 Task: Delete the row of the table from the format menu text "Business Plan".
Action: Mouse moved to (179, 70)
Screenshot: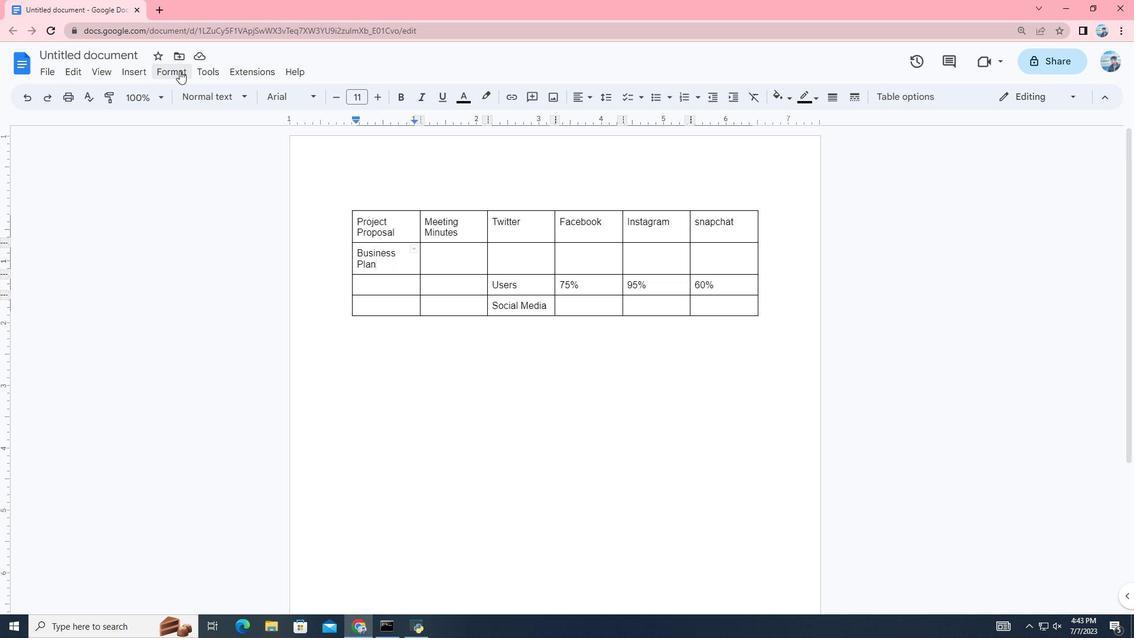 
Action: Mouse pressed left at (179, 70)
Screenshot: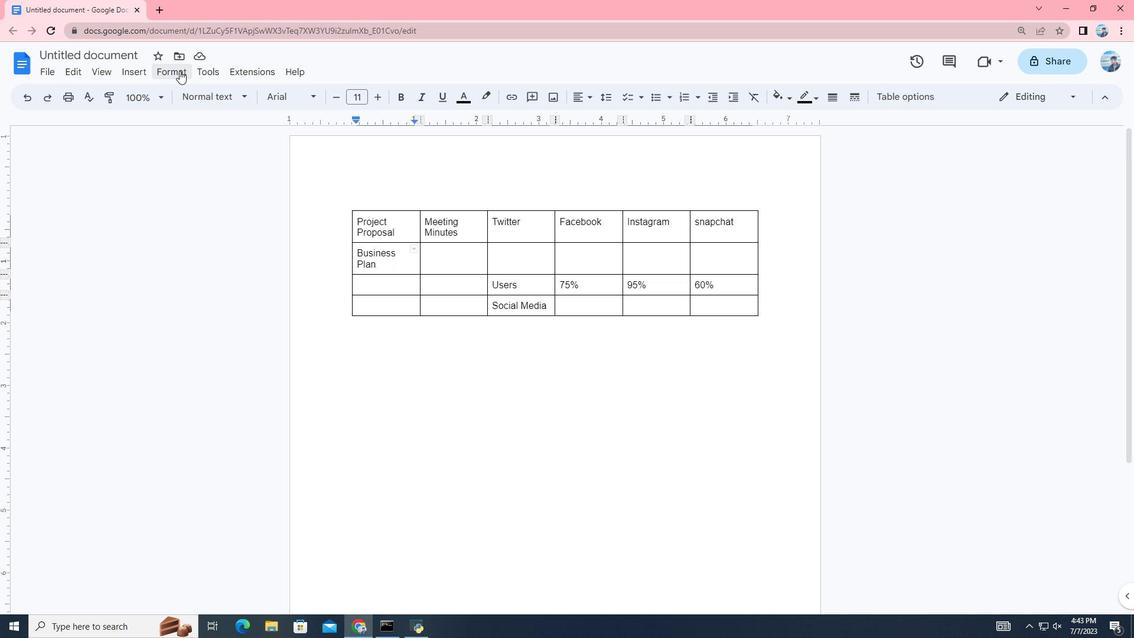 
Action: Mouse moved to (241, 296)
Screenshot: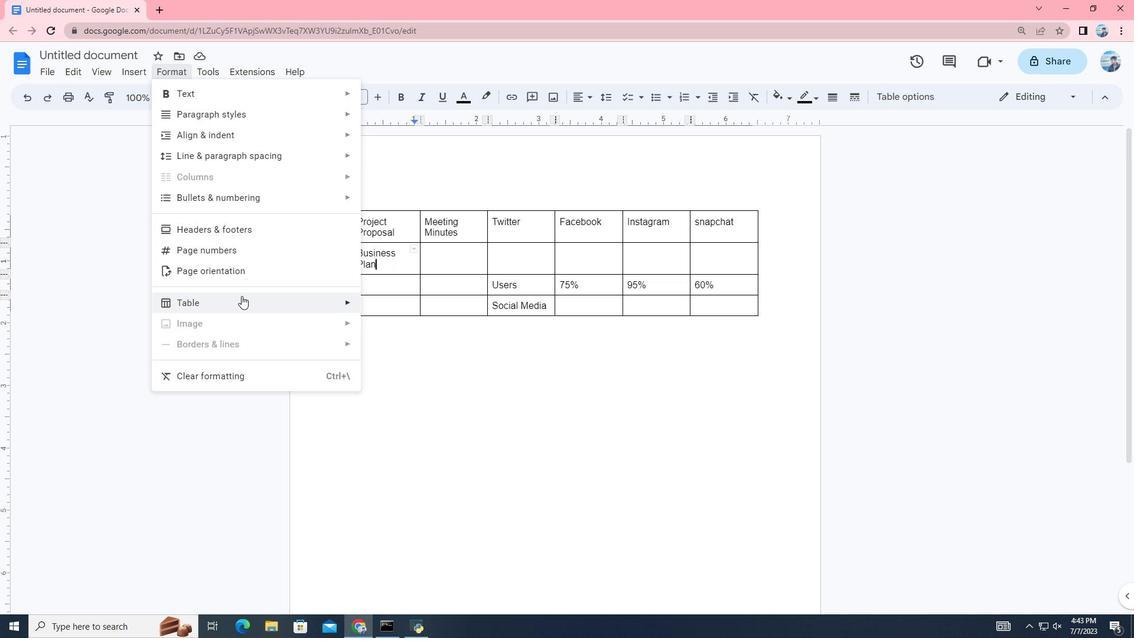 
Action: Mouse pressed left at (241, 296)
Screenshot: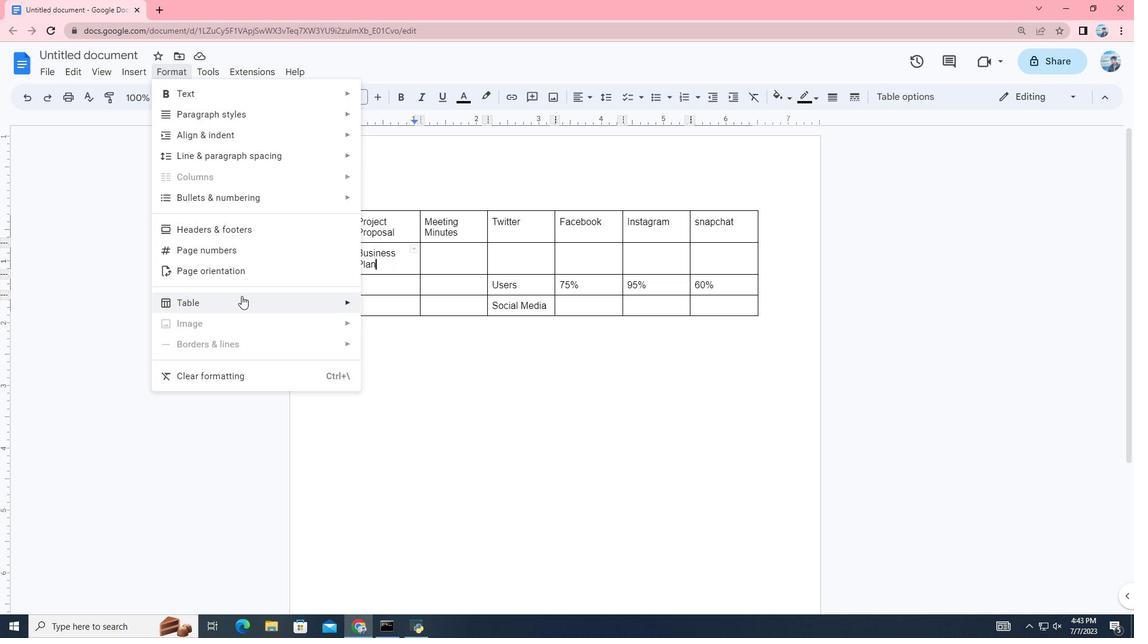 
Action: Mouse moved to (441, 280)
Screenshot: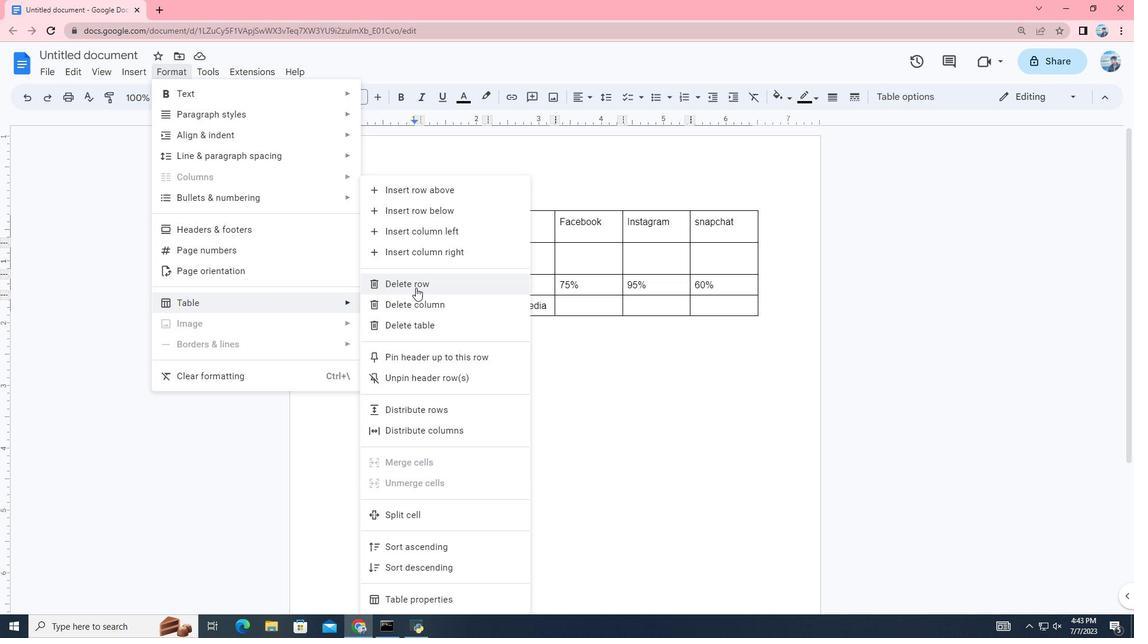 
Action: Mouse pressed left at (441, 280)
Screenshot: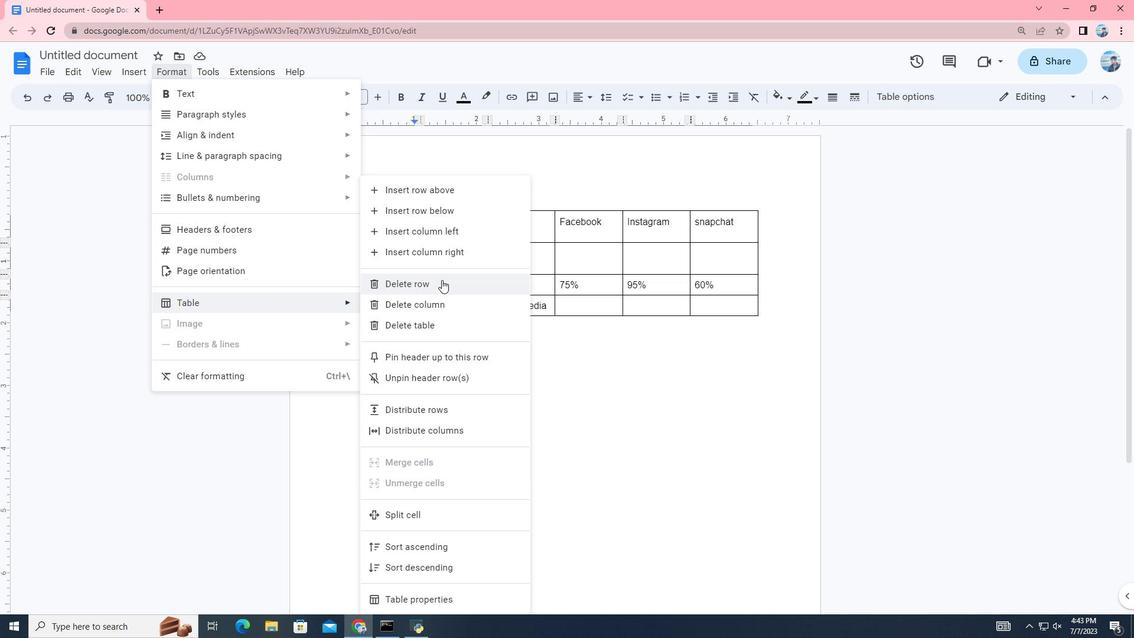 
Action: Mouse moved to (439, 288)
Screenshot: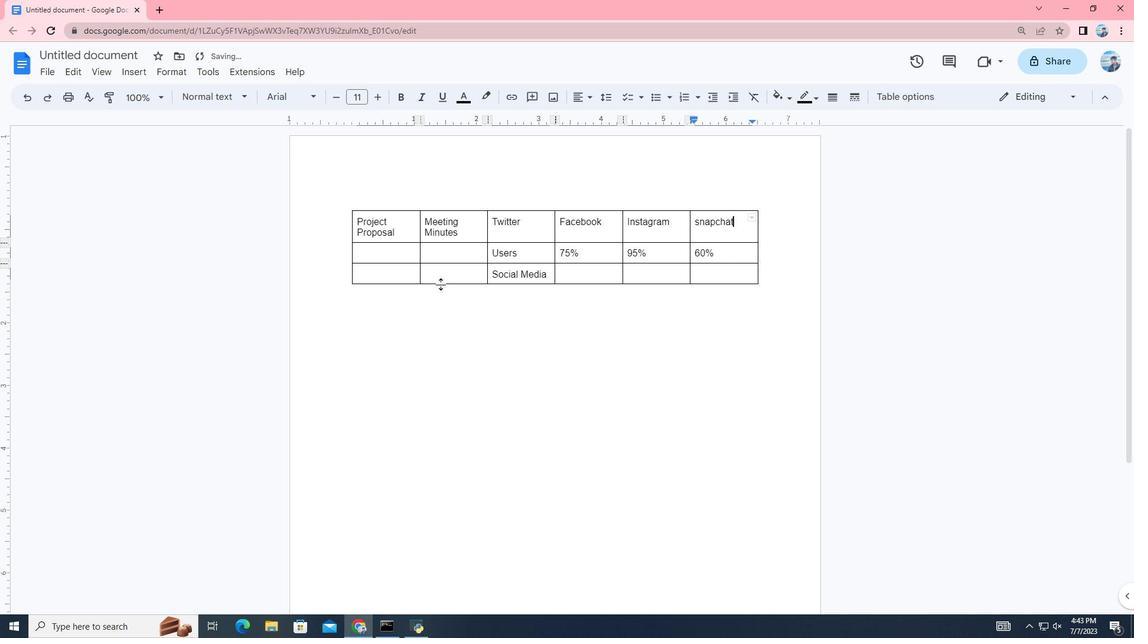 
